 Task: Use the formula "COUNTUNIQUE" in spreadsheet "Project portfolio".
Action: Mouse moved to (810, 446)
Screenshot: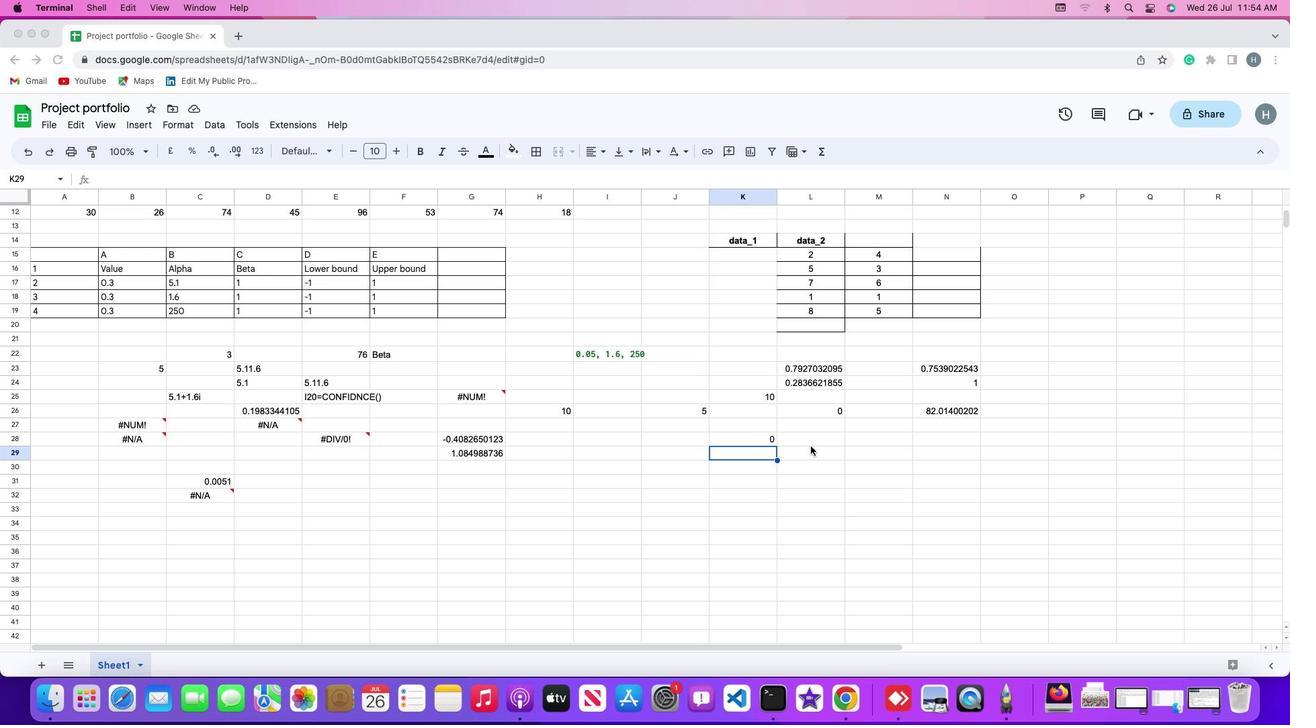 
Action: Mouse pressed left at (810, 446)
Screenshot: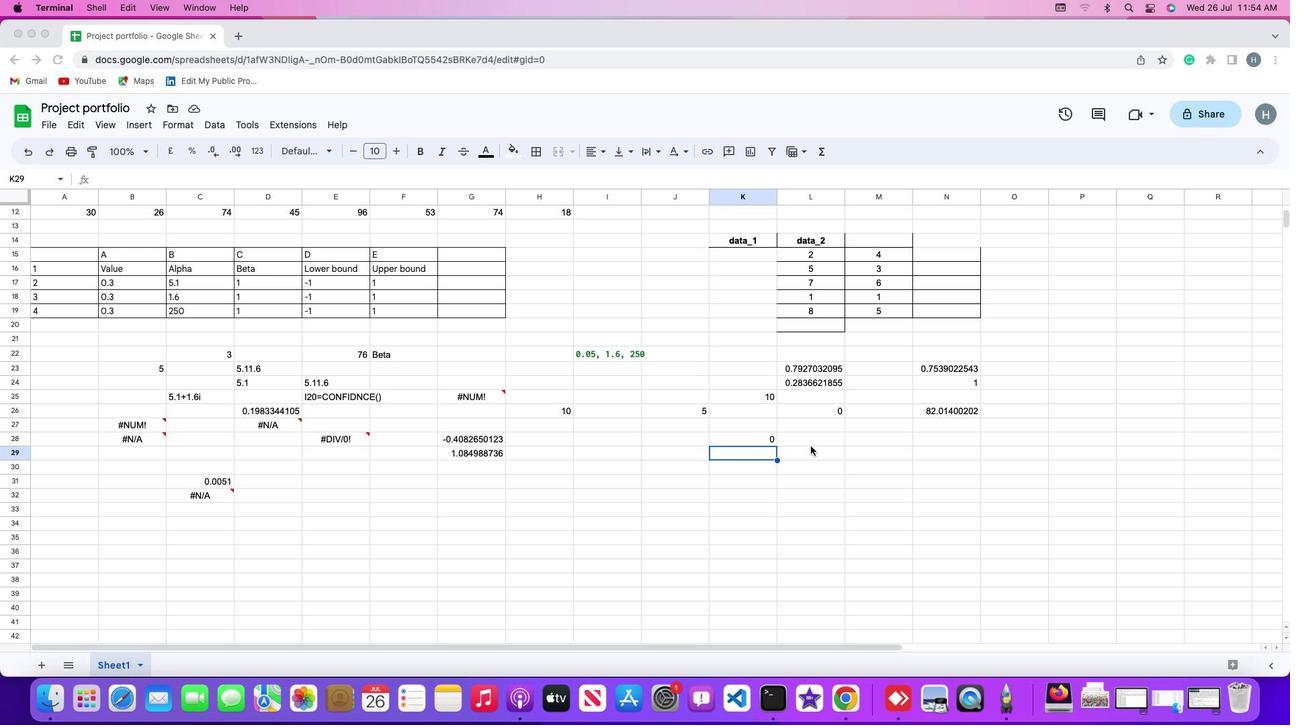 
Action: Mouse moved to (821, 440)
Screenshot: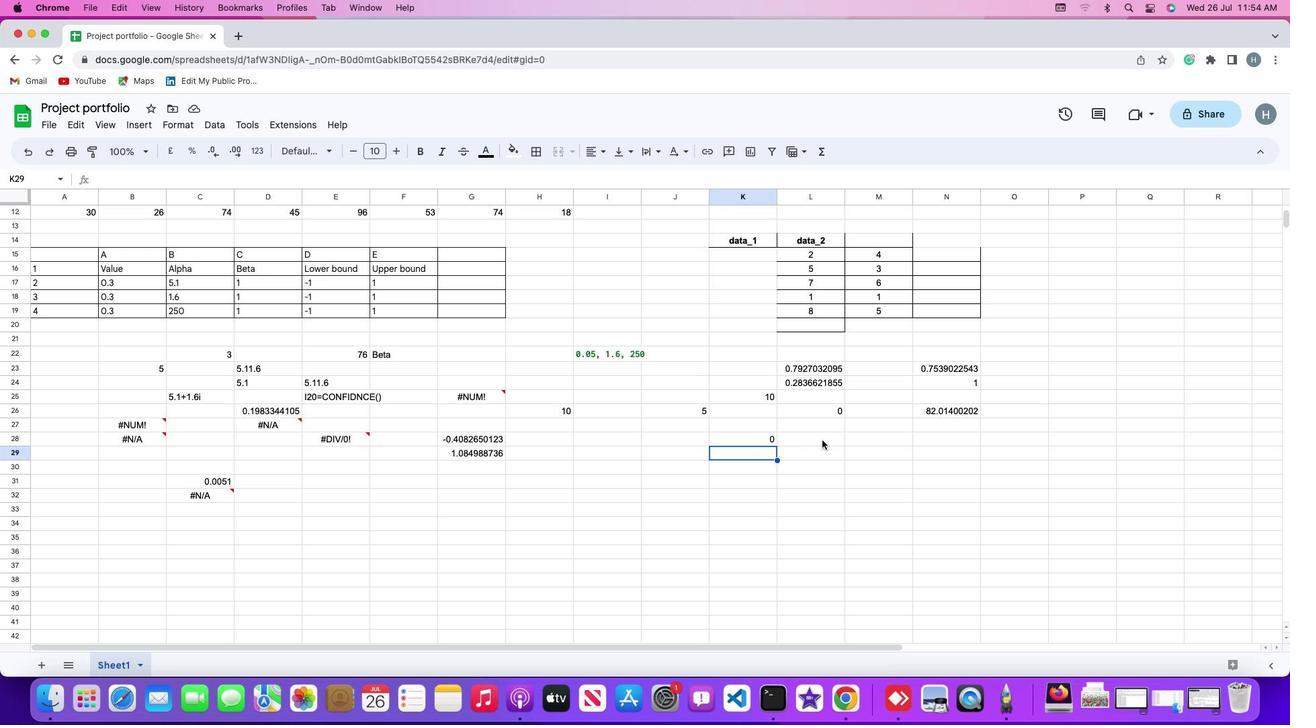 
Action: Mouse pressed left at (821, 440)
Screenshot: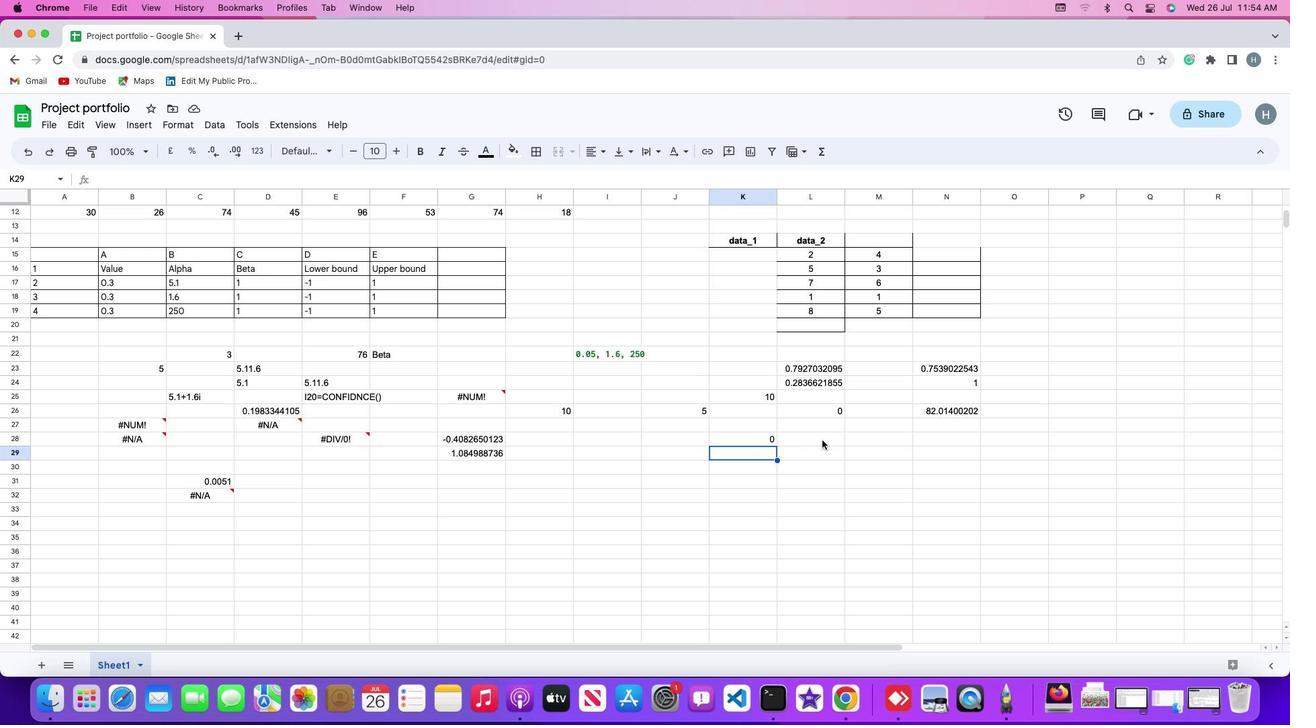 
Action: Mouse moved to (145, 120)
Screenshot: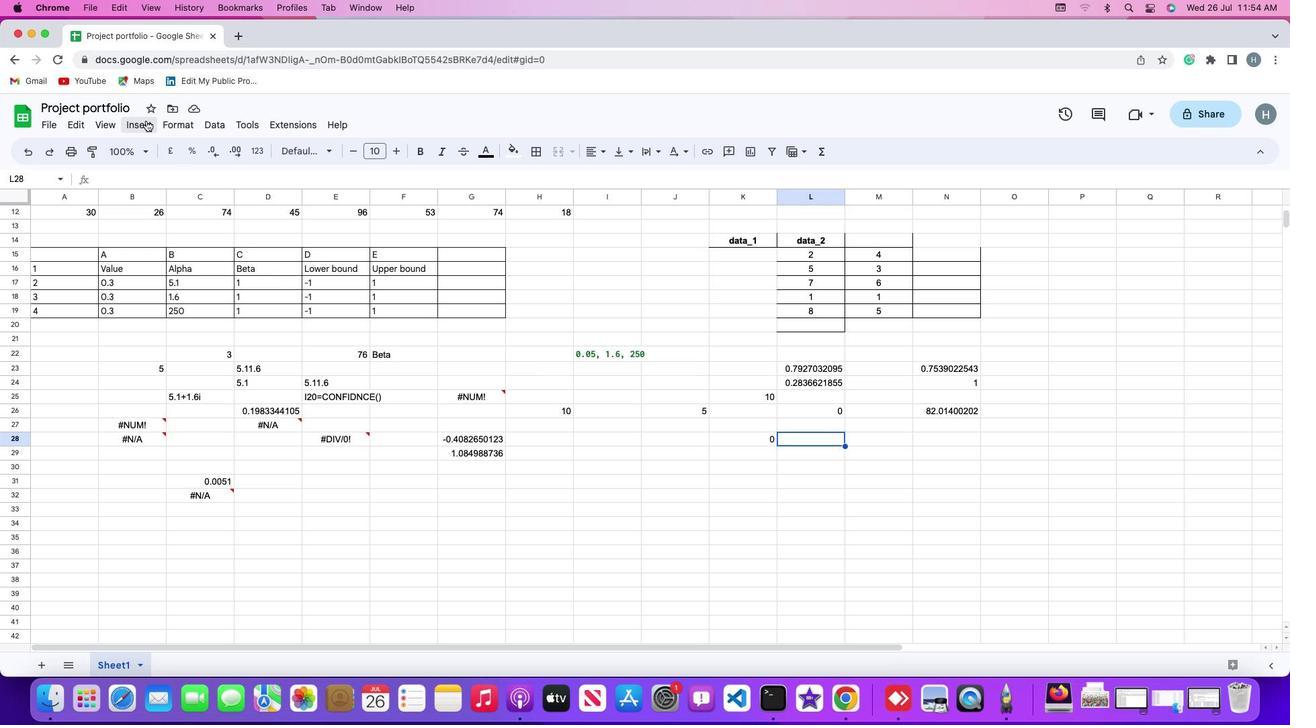 
Action: Mouse pressed left at (145, 120)
Screenshot: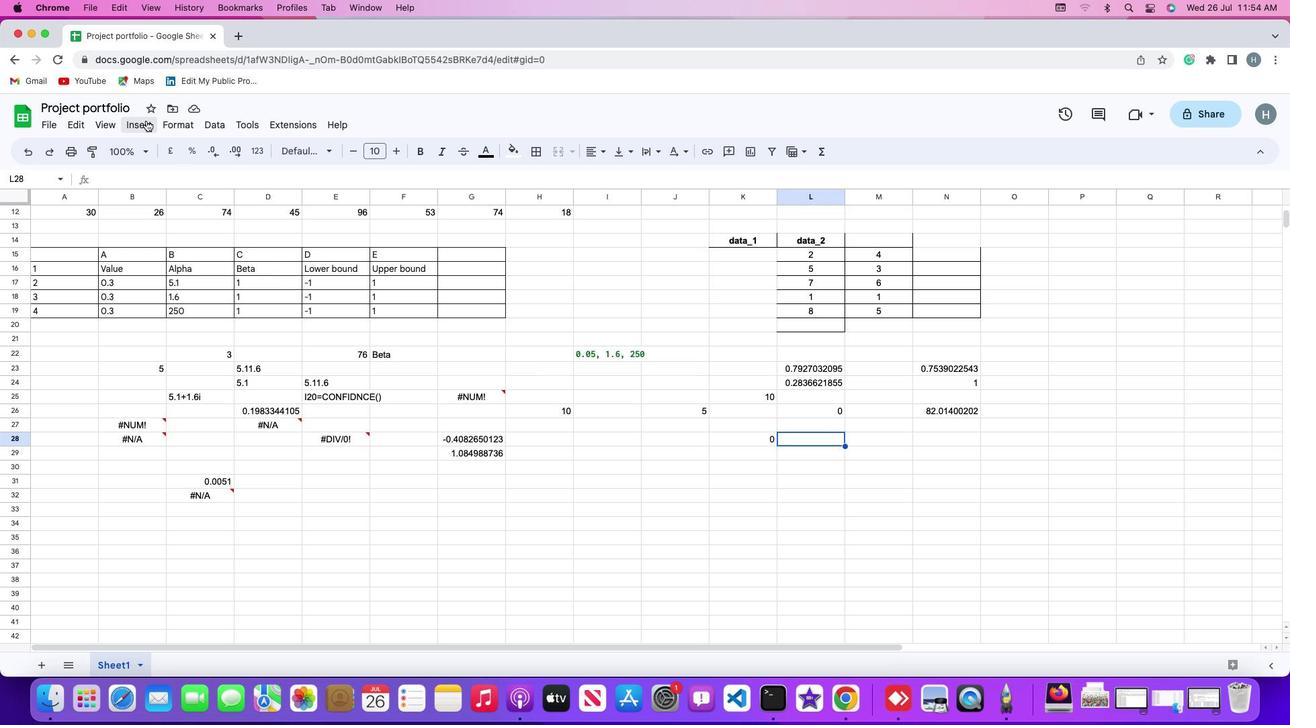 
Action: Mouse moved to (170, 342)
Screenshot: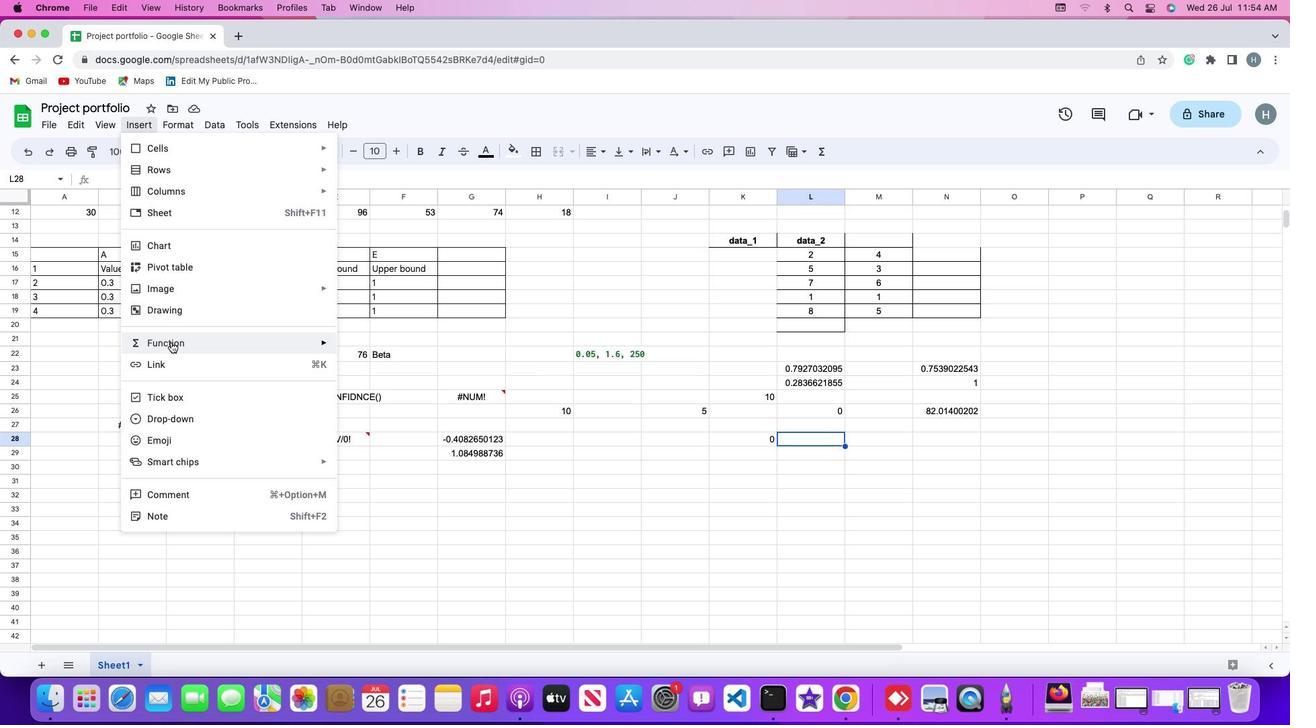 
Action: Mouse pressed left at (170, 342)
Screenshot: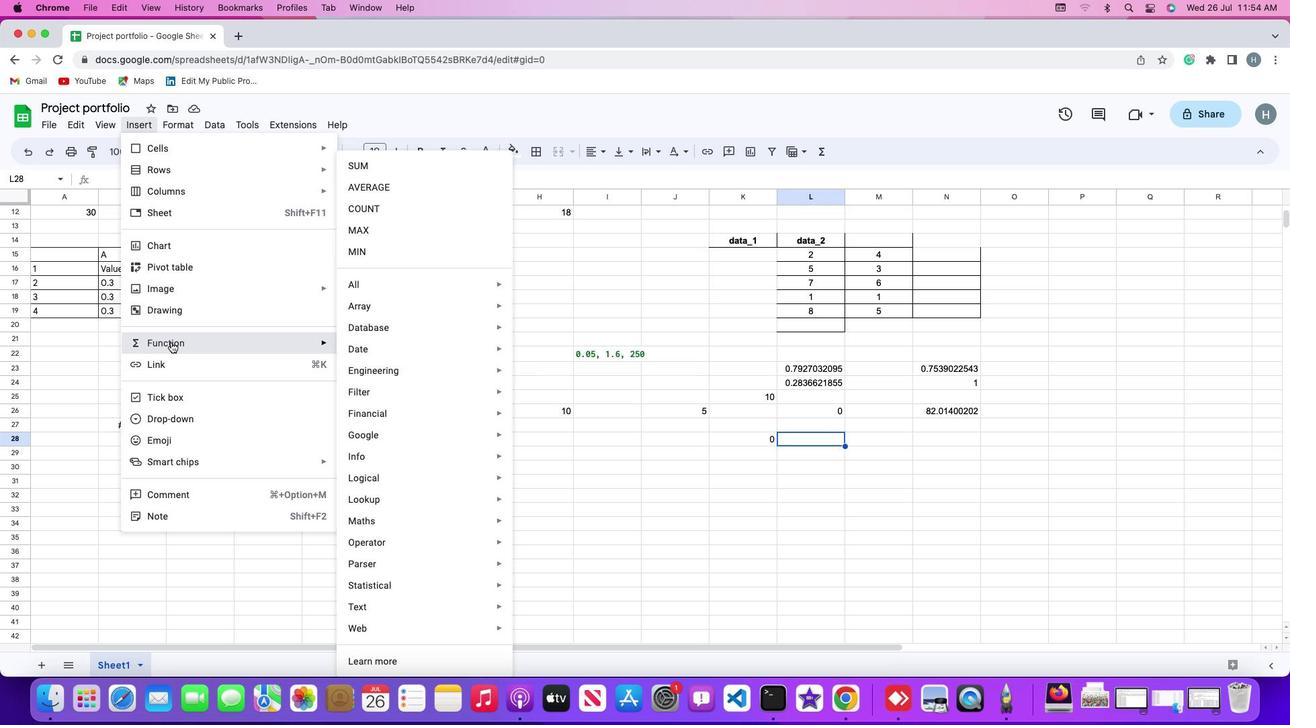 
Action: Mouse moved to (385, 289)
Screenshot: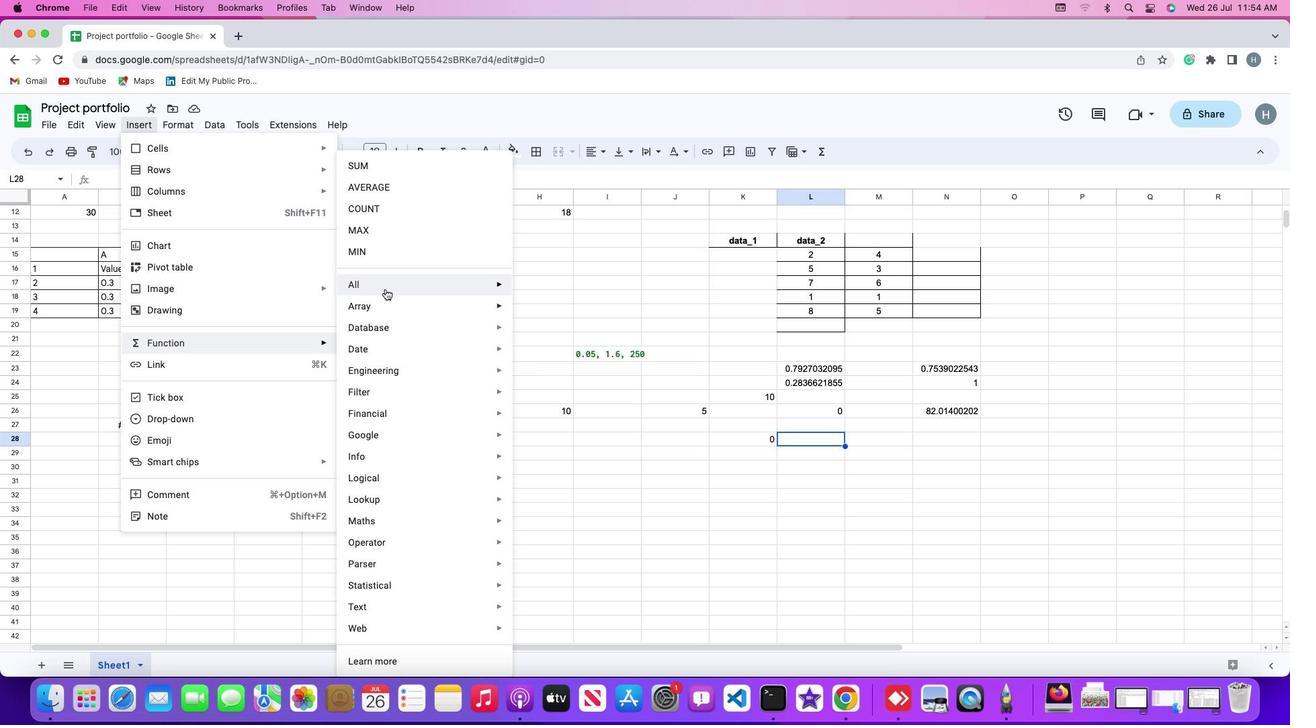 
Action: Mouse pressed left at (385, 289)
Screenshot: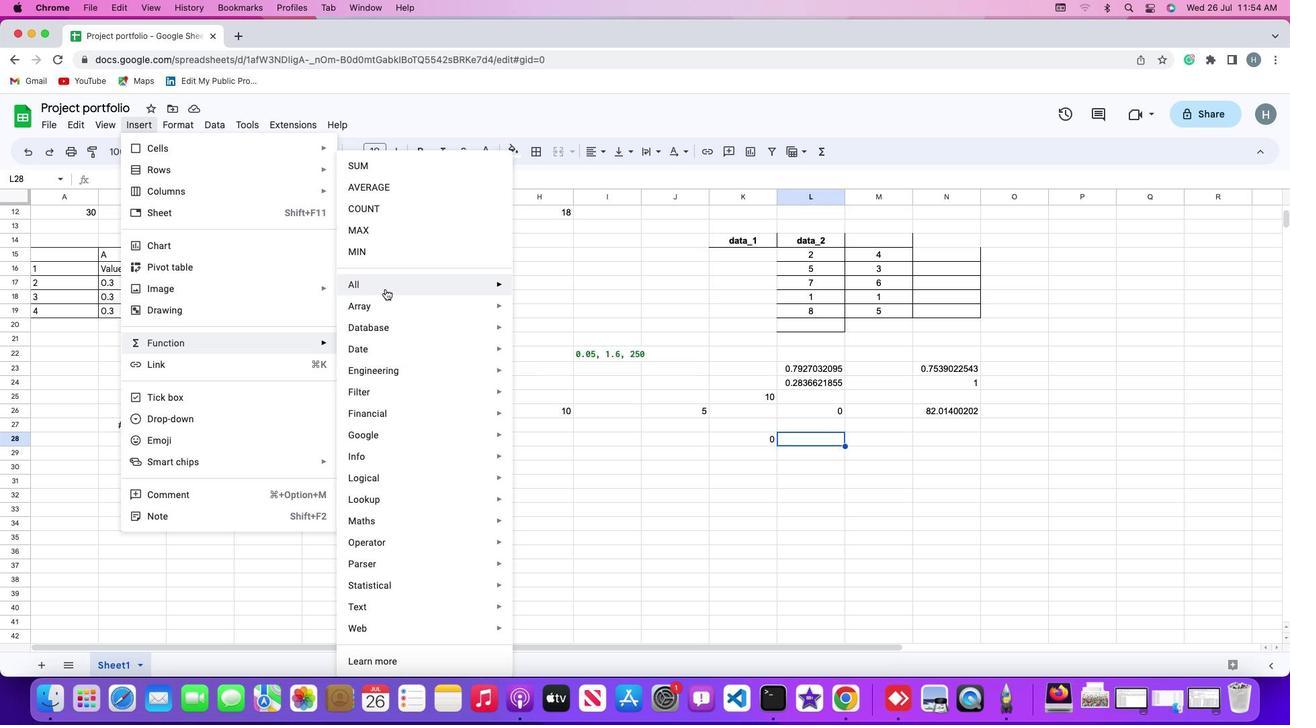 
Action: Mouse moved to (555, 561)
Screenshot: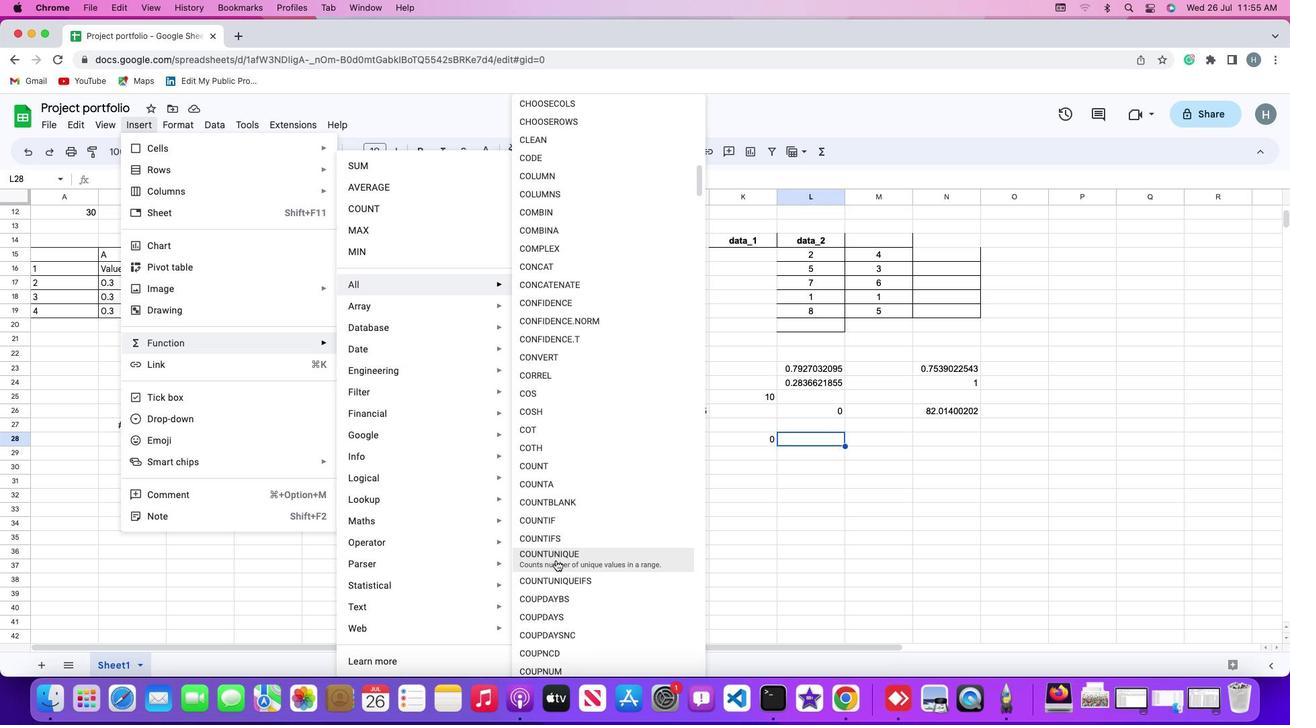 
Action: Mouse pressed left at (555, 561)
Screenshot: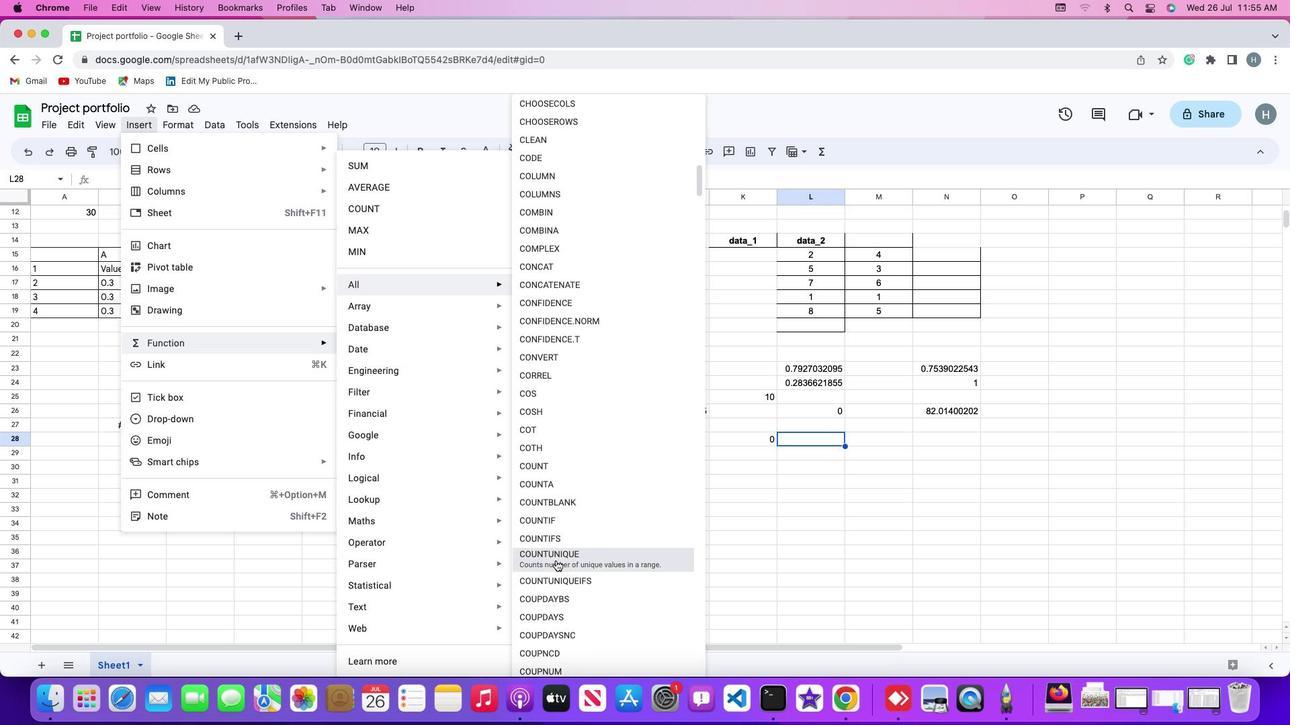 
Action: Mouse moved to (805, 252)
Screenshot: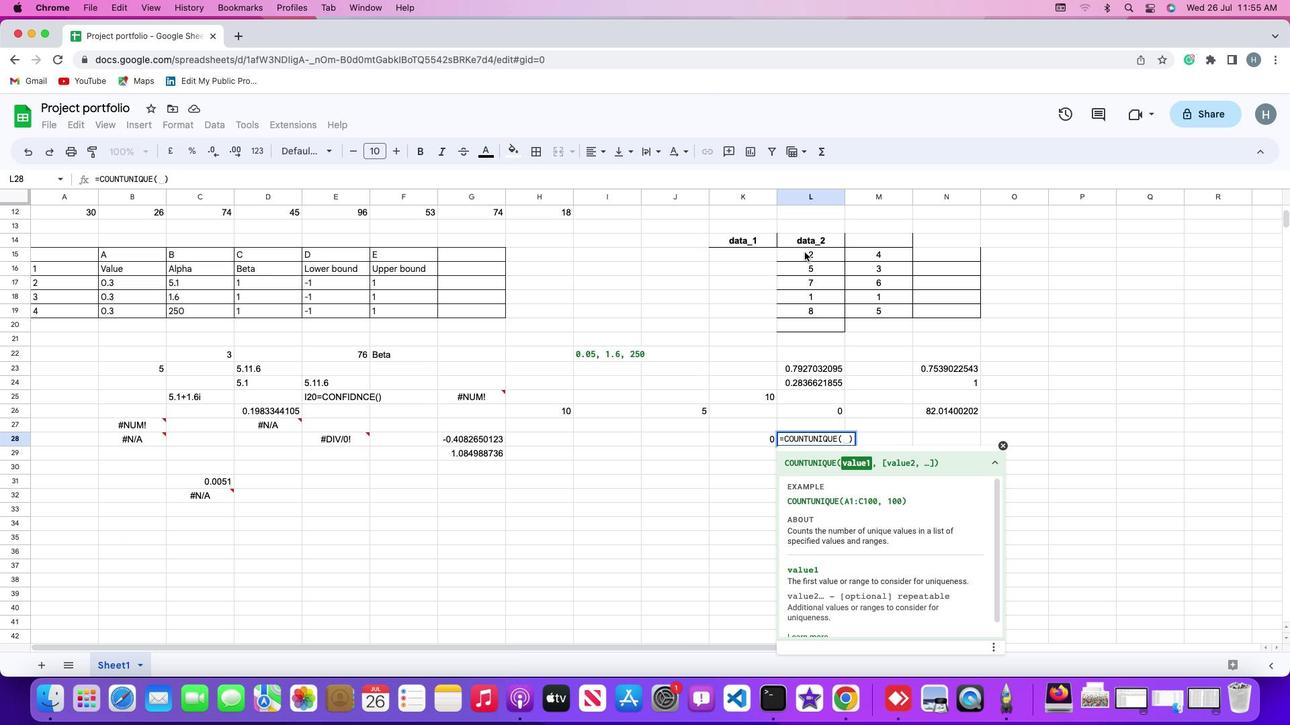 
Action: Mouse pressed left at (805, 252)
Screenshot: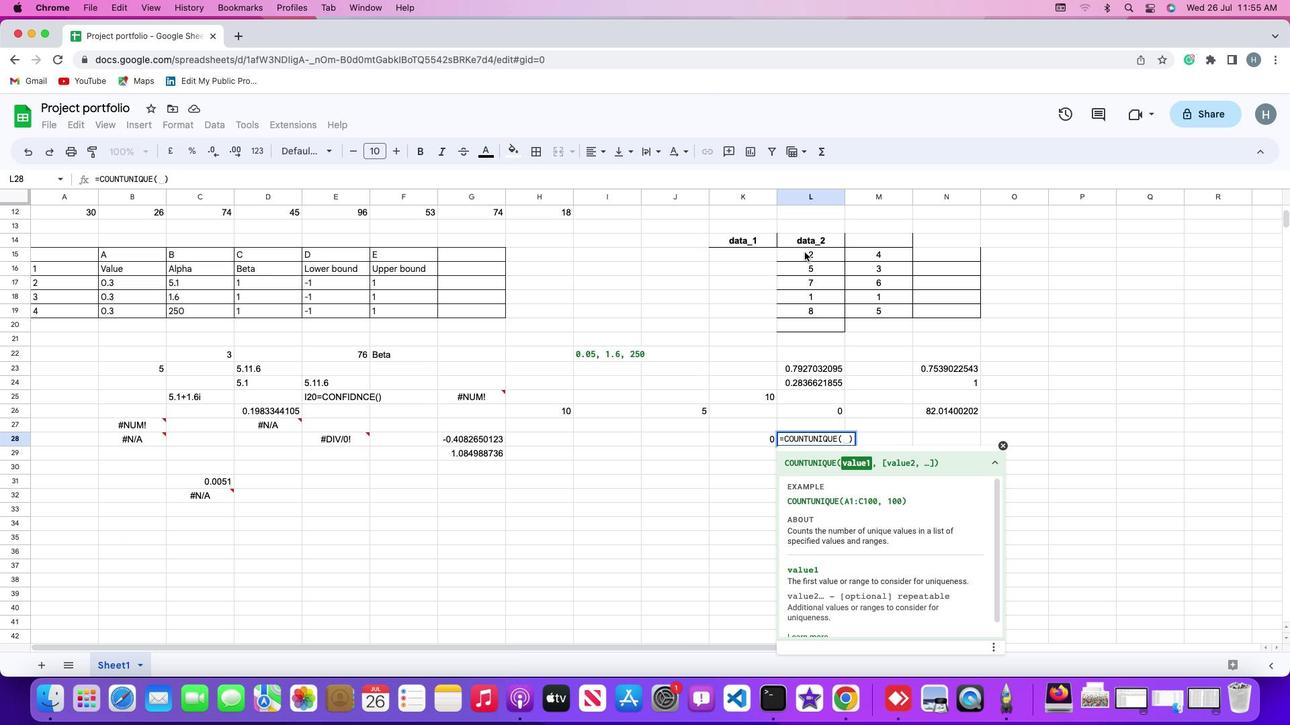 
Action: Mouse moved to (813, 311)
Screenshot: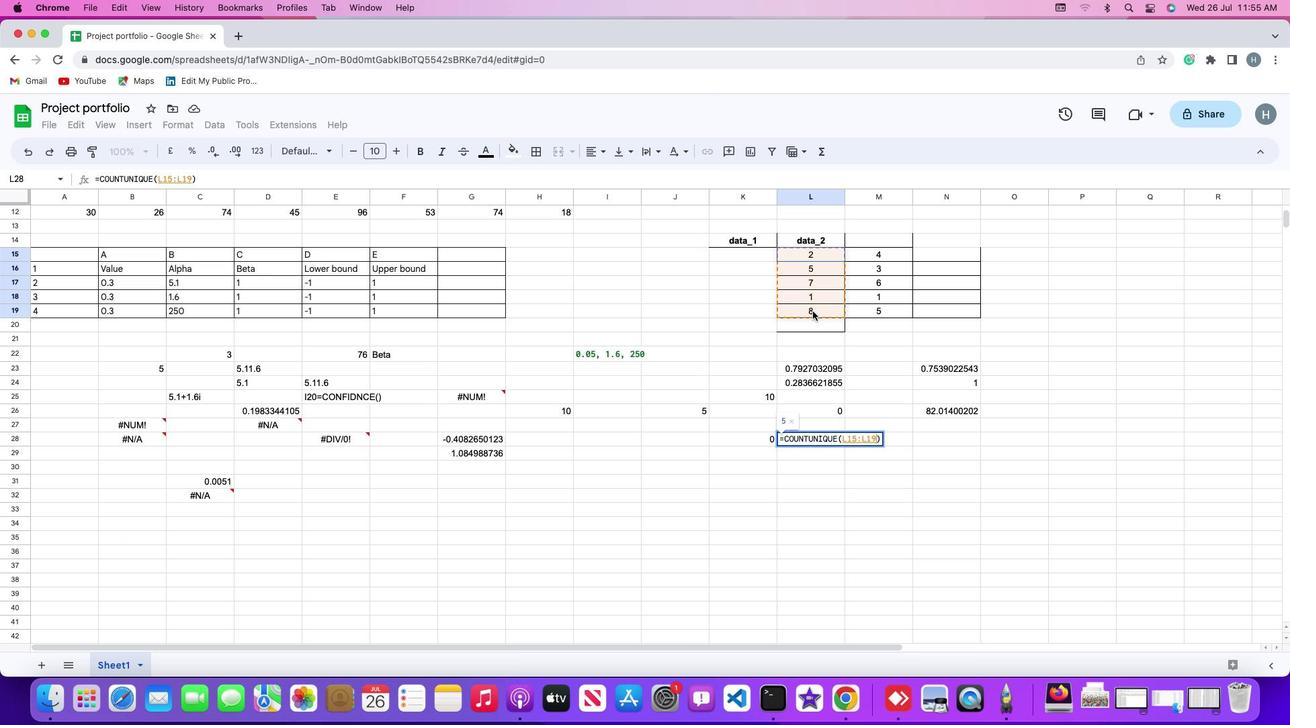 
Action: Key pressed Key.enter
Screenshot: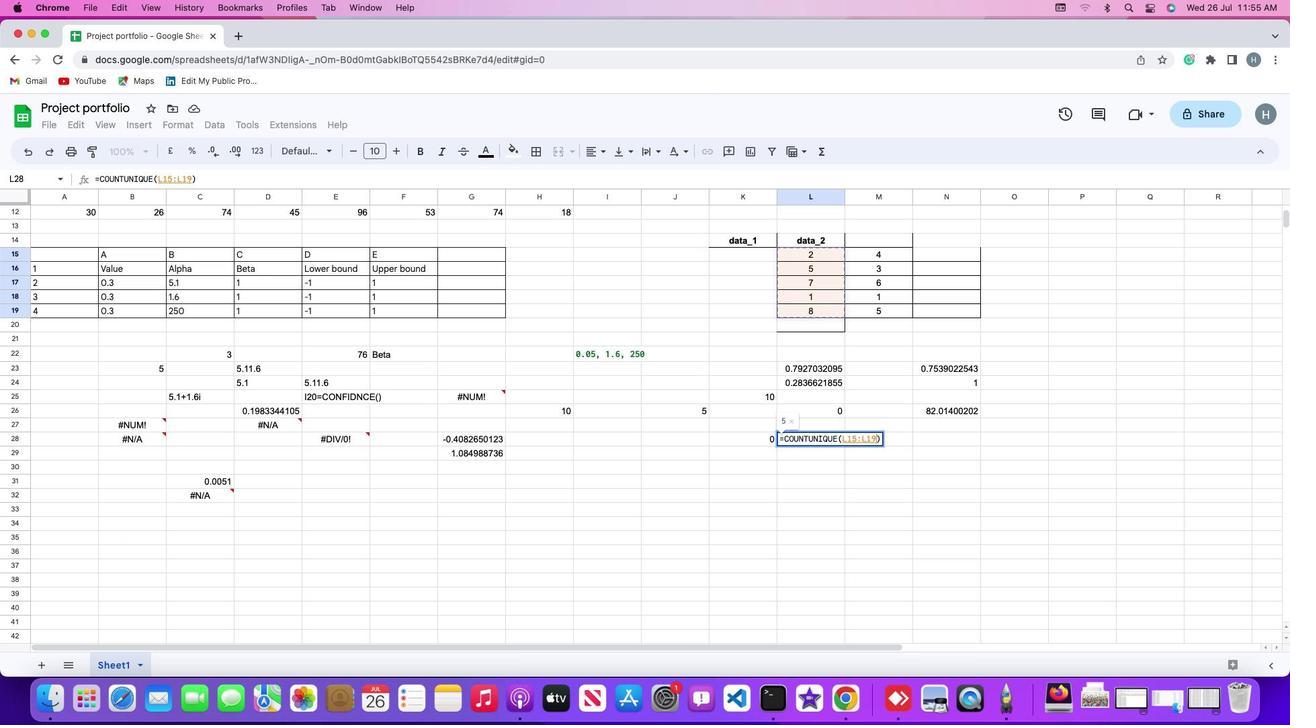
Action: Mouse moved to (812, 311)
Screenshot: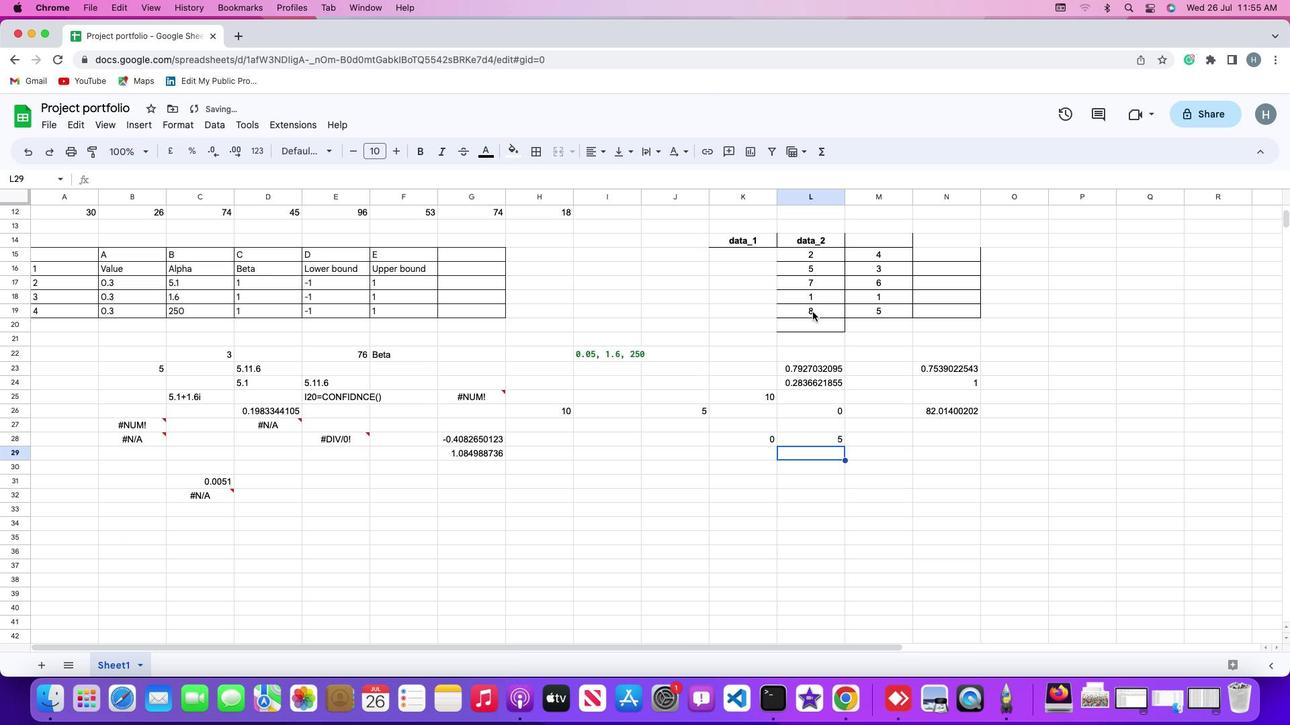
